 Task: Make in the project Visionary a sprint 'Moonshot'.
Action: Mouse moved to (1076, 403)
Screenshot: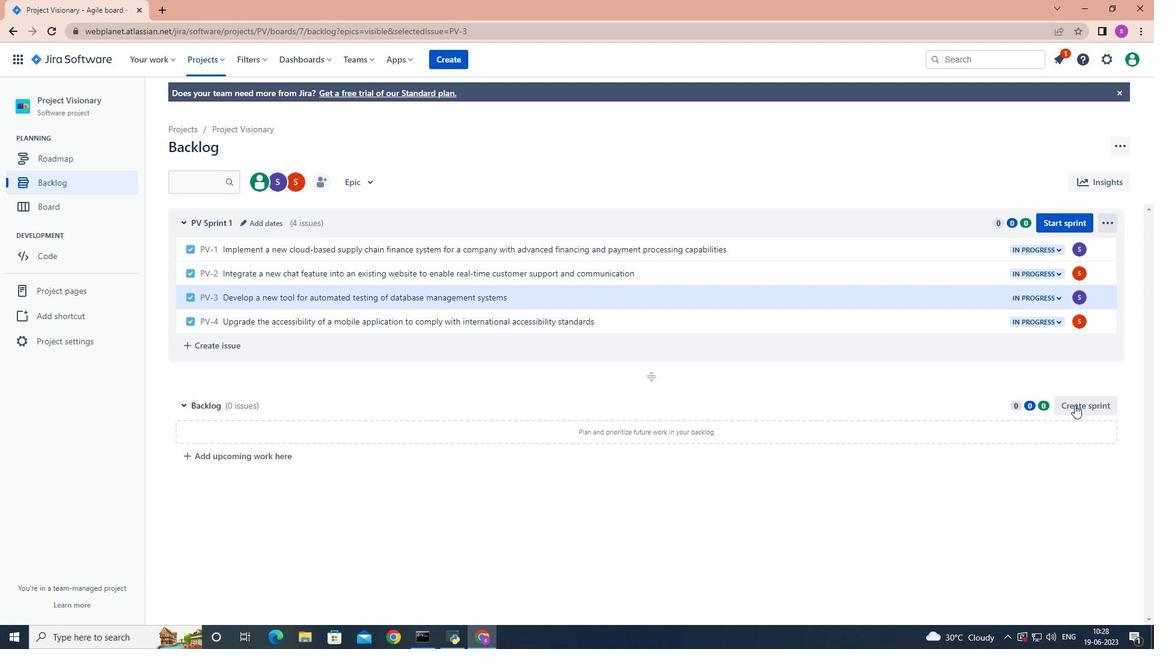 
Action: Mouse pressed left at (1076, 403)
Screenshot: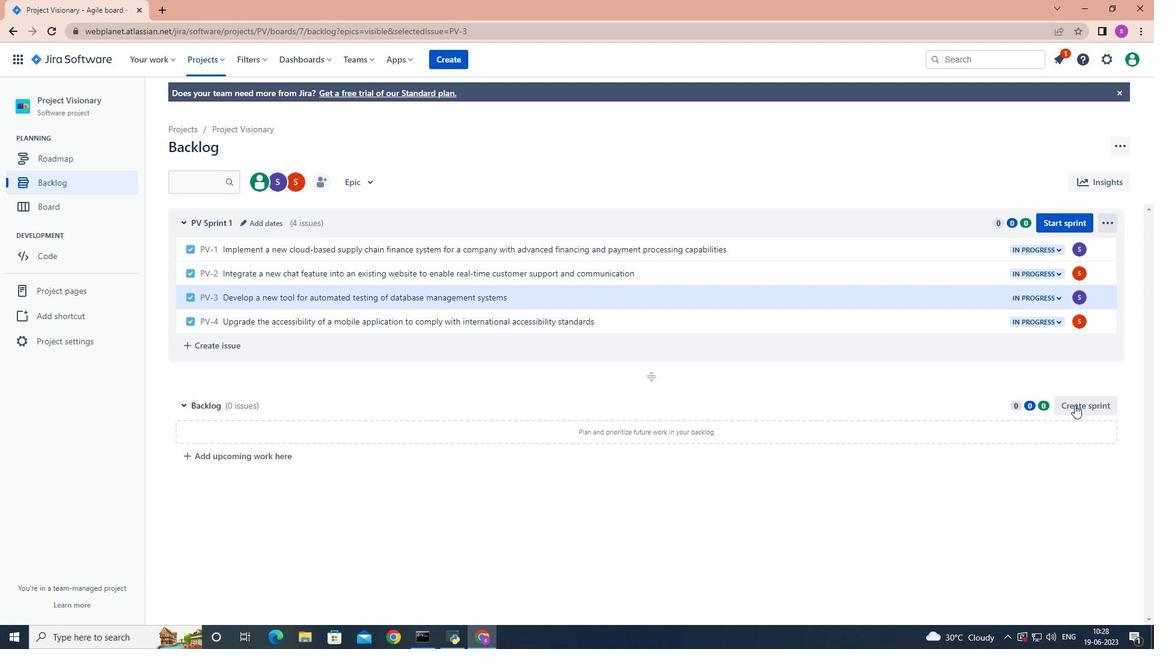 
Action: Mouse moved to (265, 400)
Screenshot: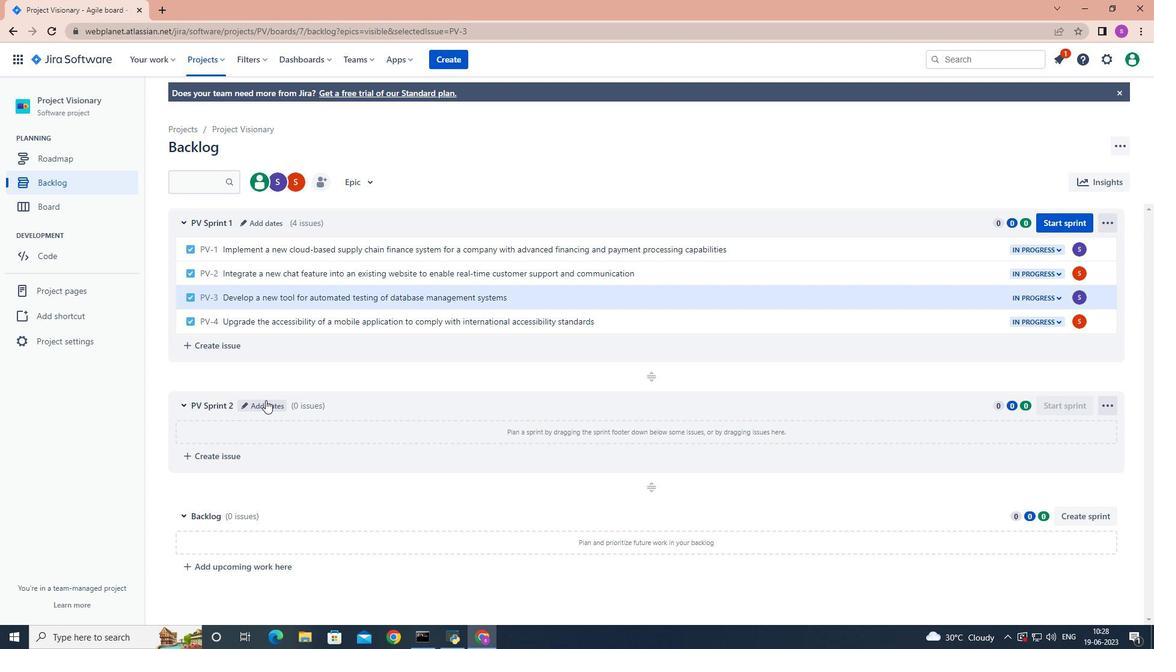 
Action: Mouse pressed left at (265, 400)
Screenshot: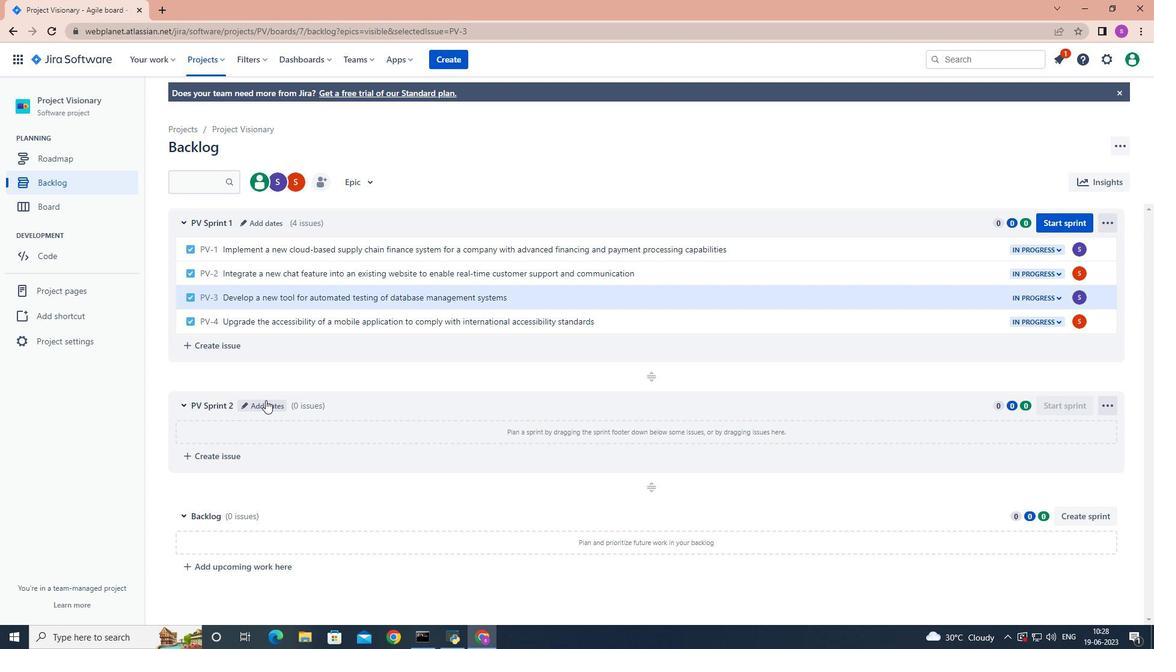 
Action: Mouse moved to (266, 400)
Screenshot: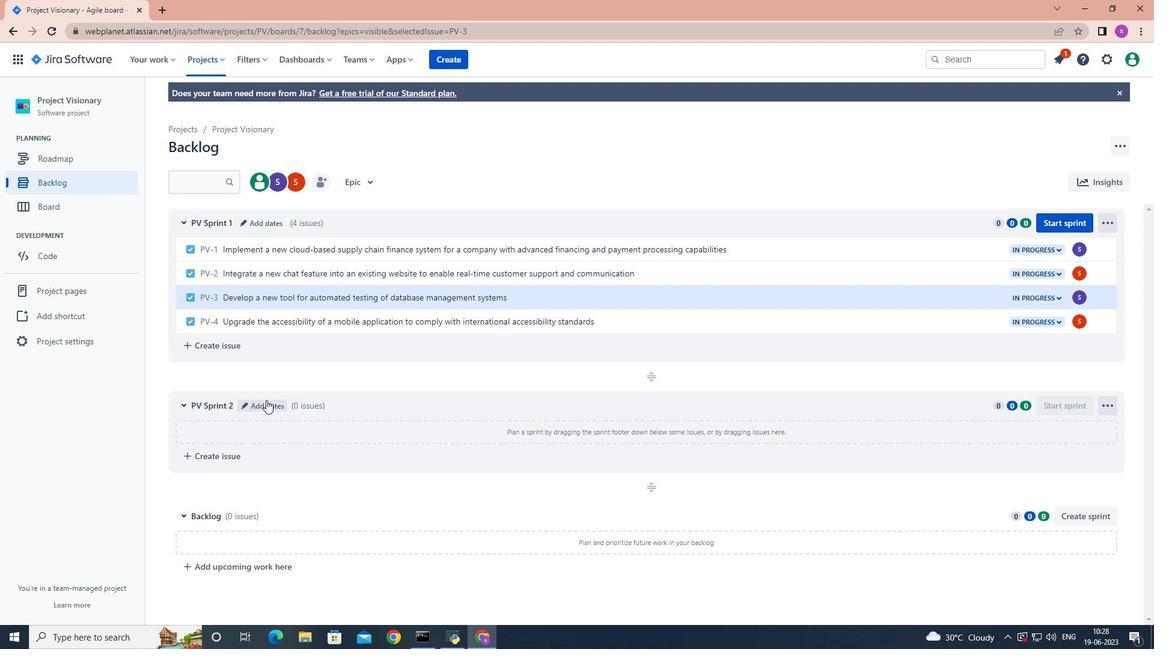 
Action: Key pressed <Key.backspace><Key.backspace><Key.backspace><Key.backspace><Key.backspace><Key.backspace><Key.backspace><Key.backspace><Key.backspace><Key.backspace><Key.backspace><Key.backspace><Key.backspace><Key.backspace><Key.backspace><Key.backspace><Key.backspace><Key.backspace><Key.backspace><Key.backspace><Key.backspace><Key.backspace><Key.backspace><Key.backspace><Key.backspace><Key.shift><Key.shift><Key.shift><Key.shift><Key.shift><Key.shift><Key.shift><Key.shift><Key.shift>Moonshot
Screenshot: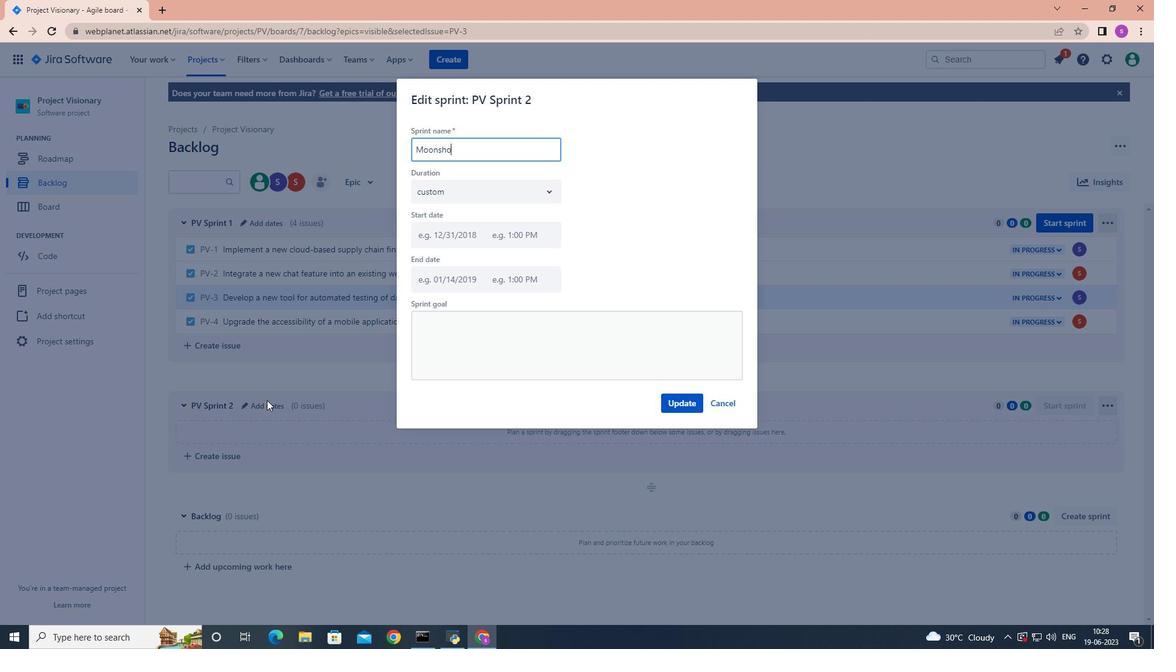 
Action: Mouse moved to (679, 406)
Screenshot: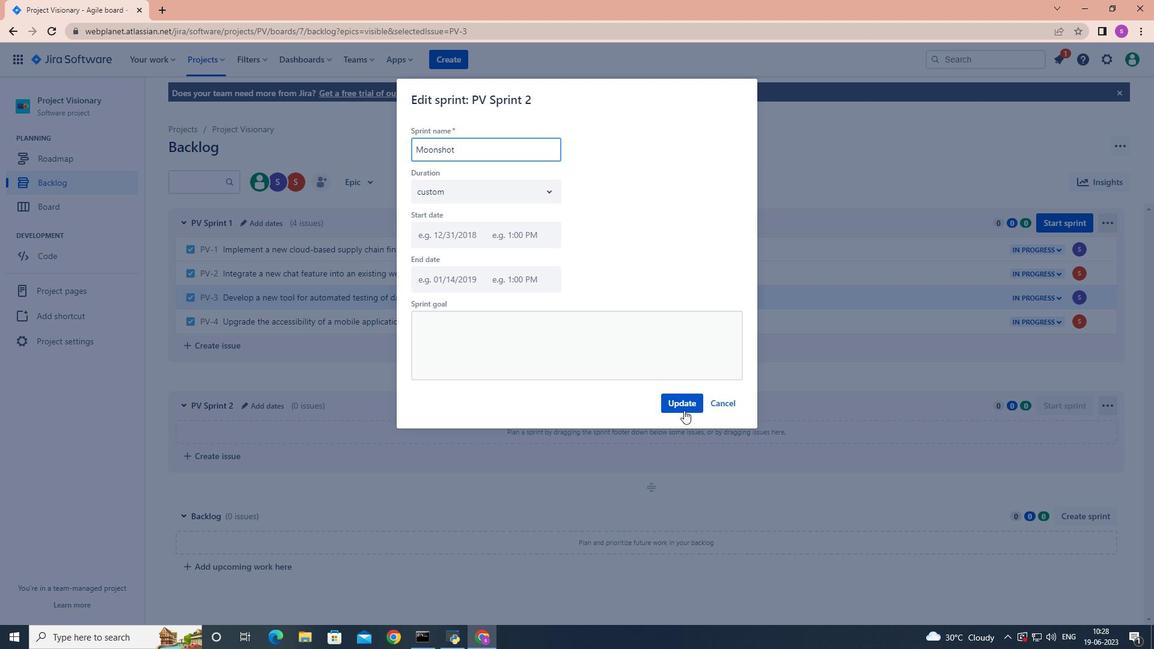 
Action: Mouse pressed left at (679, 406)
Screenshot: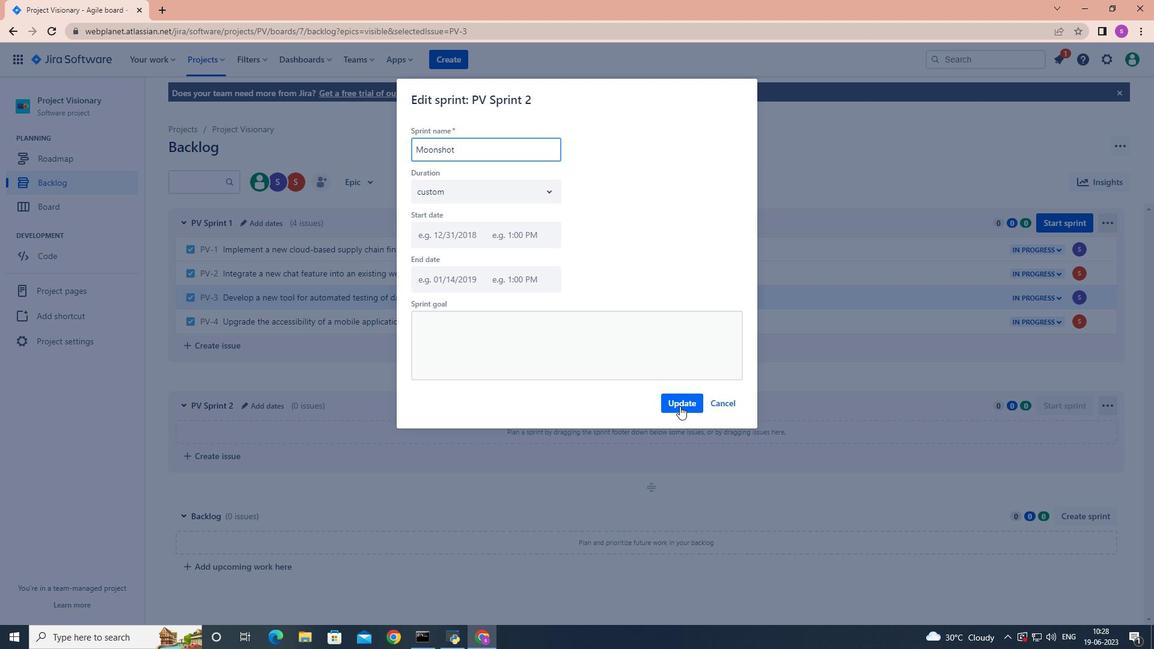 
